 Task: Go to home page of company Johnson & johnson
Action: Mouse moved to (450, 24)
Screenshot: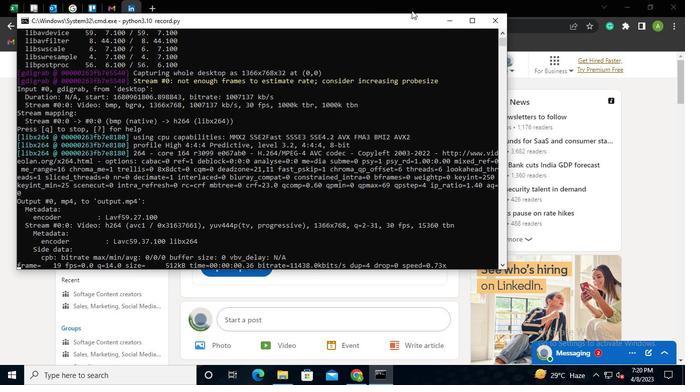 
Action: Mouse pressed left at (450, 24)
Screenshot: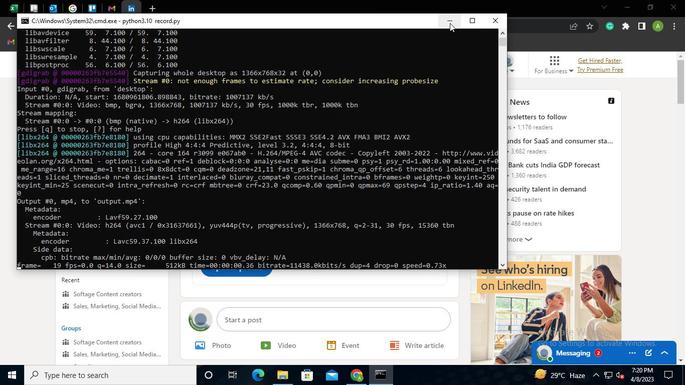 
Action: Mouse moved to (106, 63)
Screenshot: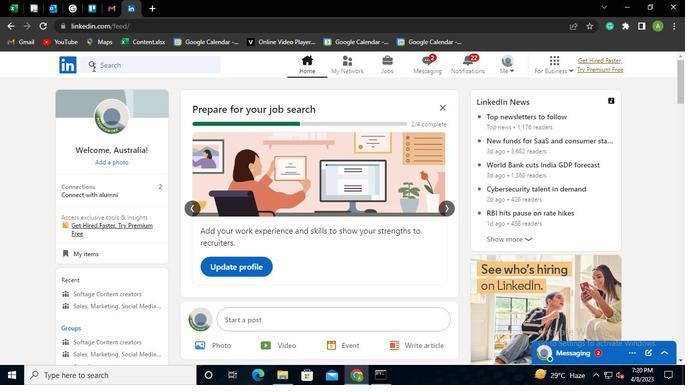 
Action: Mouse pressed left at (106, 63)
Screenshot: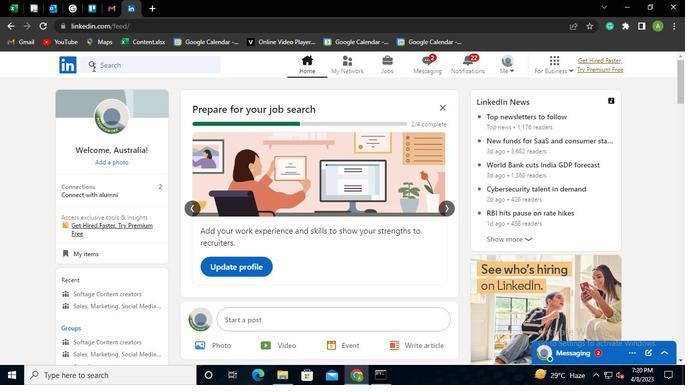
Action: Mouse moved to (109, 99)
Screenshot: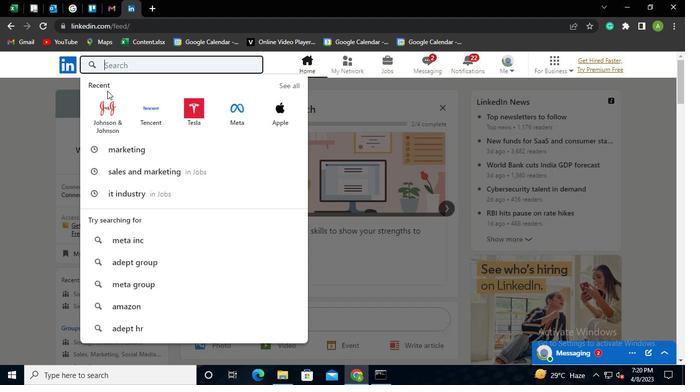 
Action: Mouse pressed left at (109, 99)
Screenshot: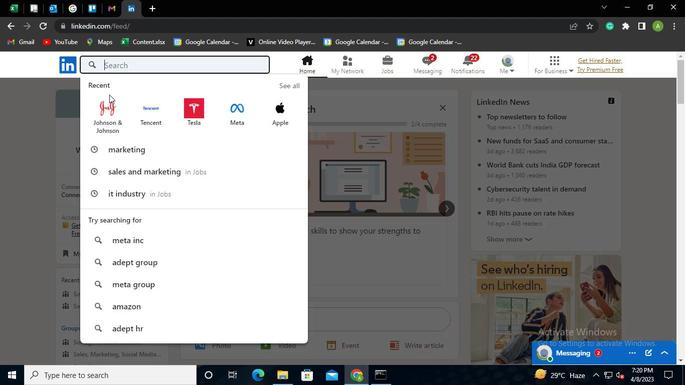 
Action: Mouse moved to (89, 283)
Screenshot: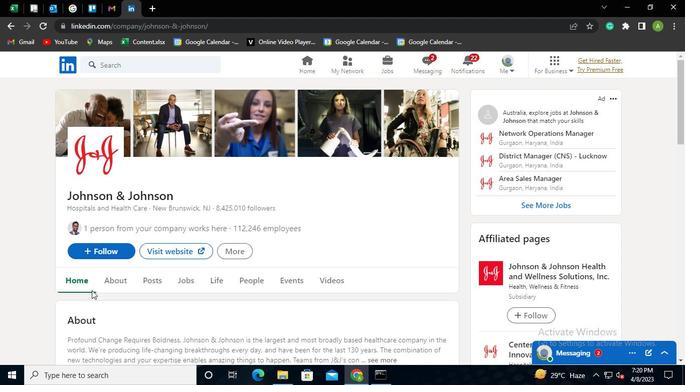 
Action: Mouse pressed left at (89, 283)
Screenshot: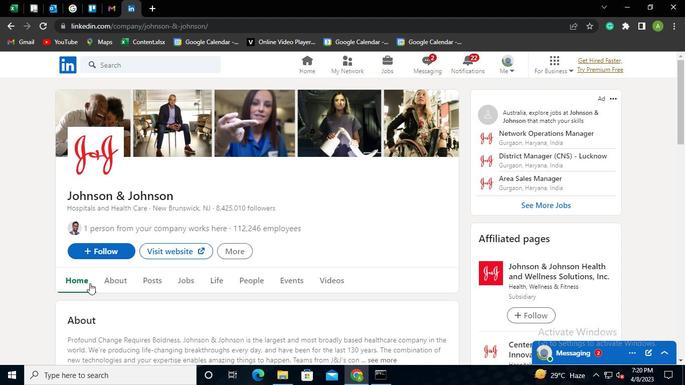 
Action: Mouse moved to (380, 376)
Screenshot: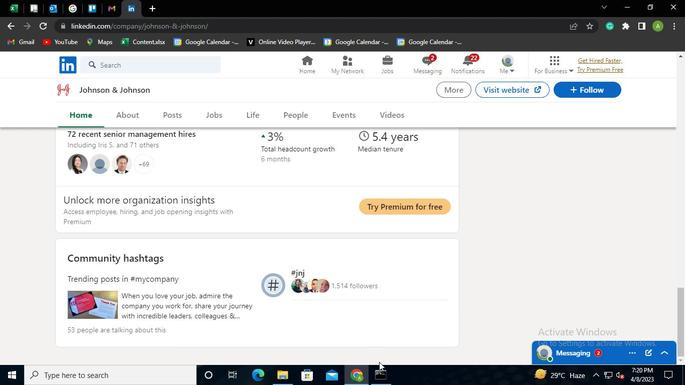 
Action: Mouse pressed left at (380, 376)
Screenshot: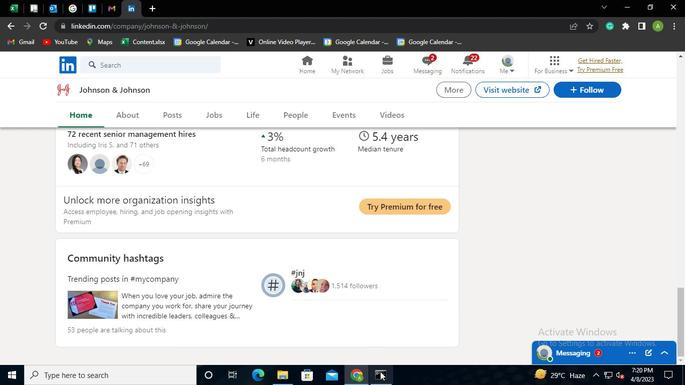 
Action: Mouse moved to (495, 21)
Screenshot: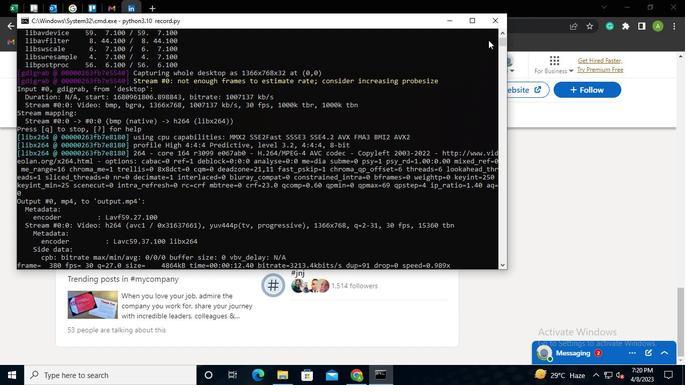 
Action: Mouse pressed left at (495, 21)
Screenshot: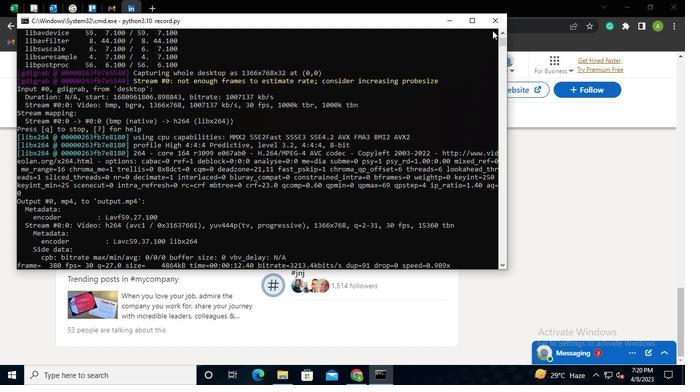 
Action: Mouse moved to (495, 21)
Screenshot: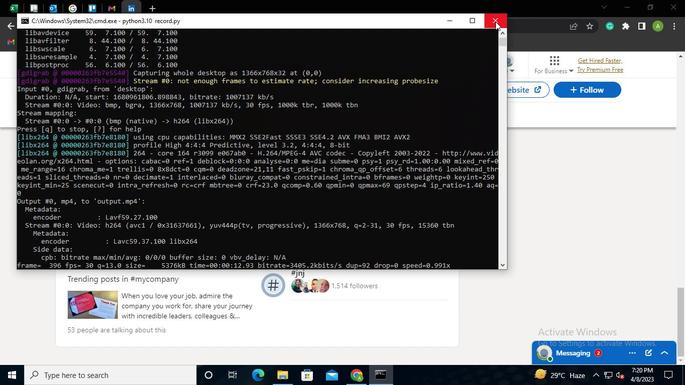 
